 Task: Change the outstanding home mortgage to $600,000.
Action: Mouse moved to (538, 230)
Screenshot: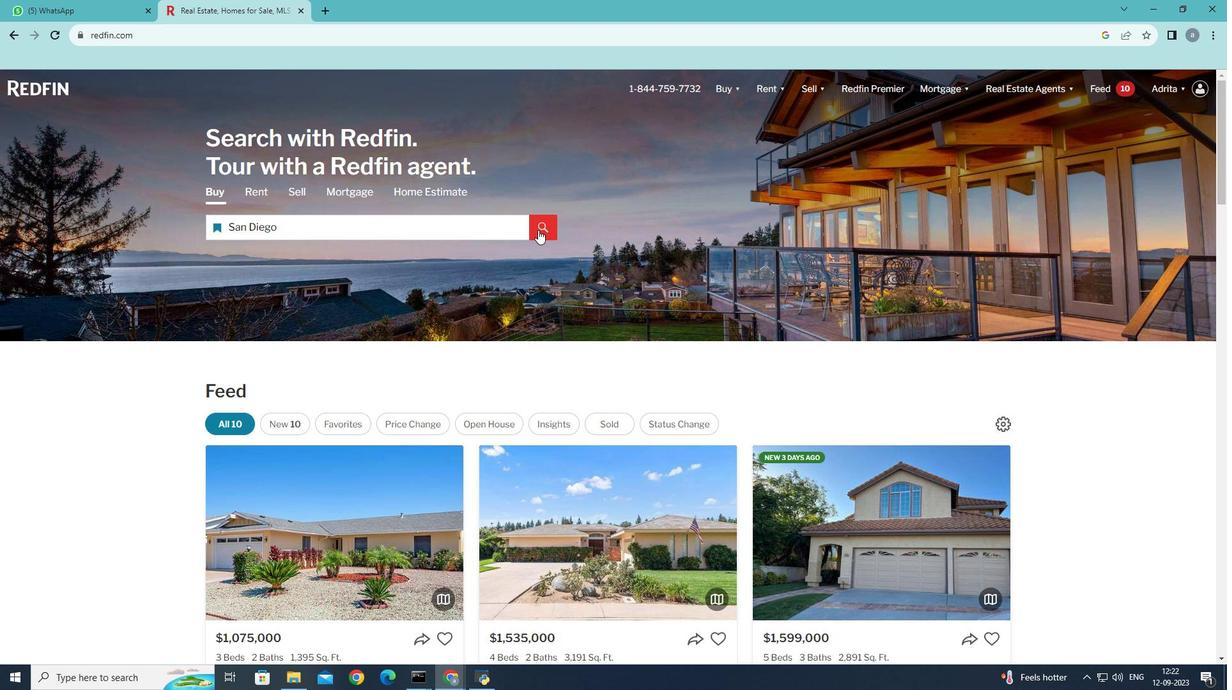 
Action: Mouse pressed left at (538, 230)
Screenshot: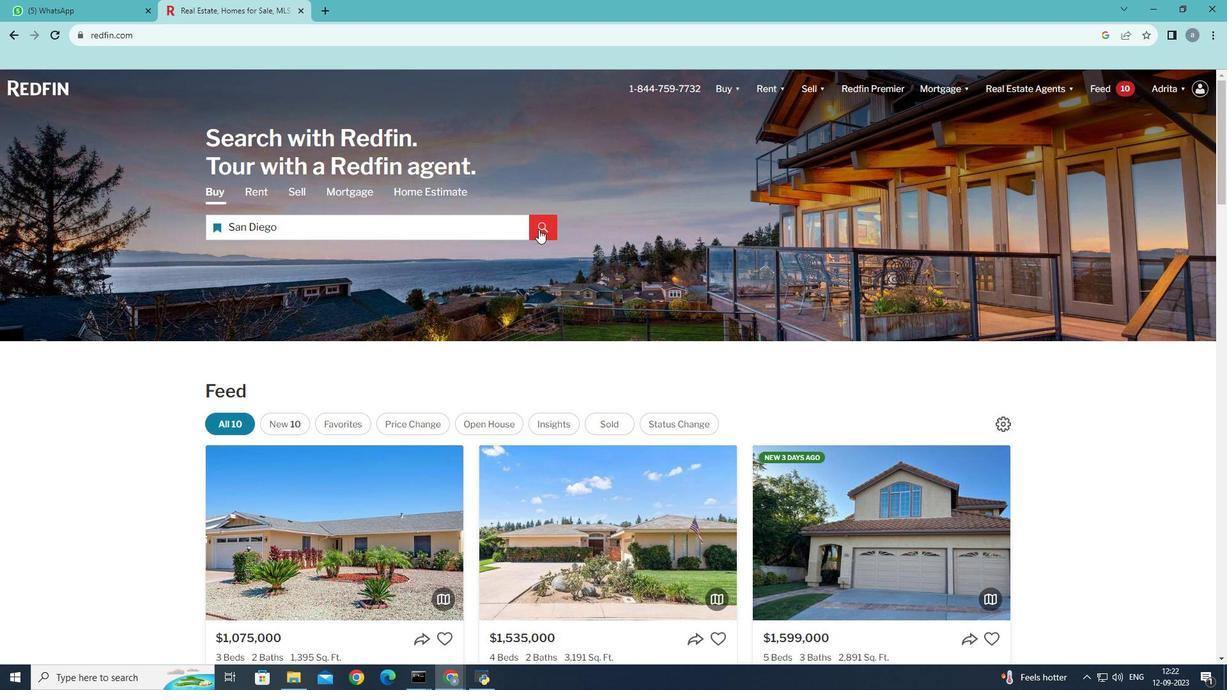 
Action: Mouse moved to (814, 157)
Screenshot: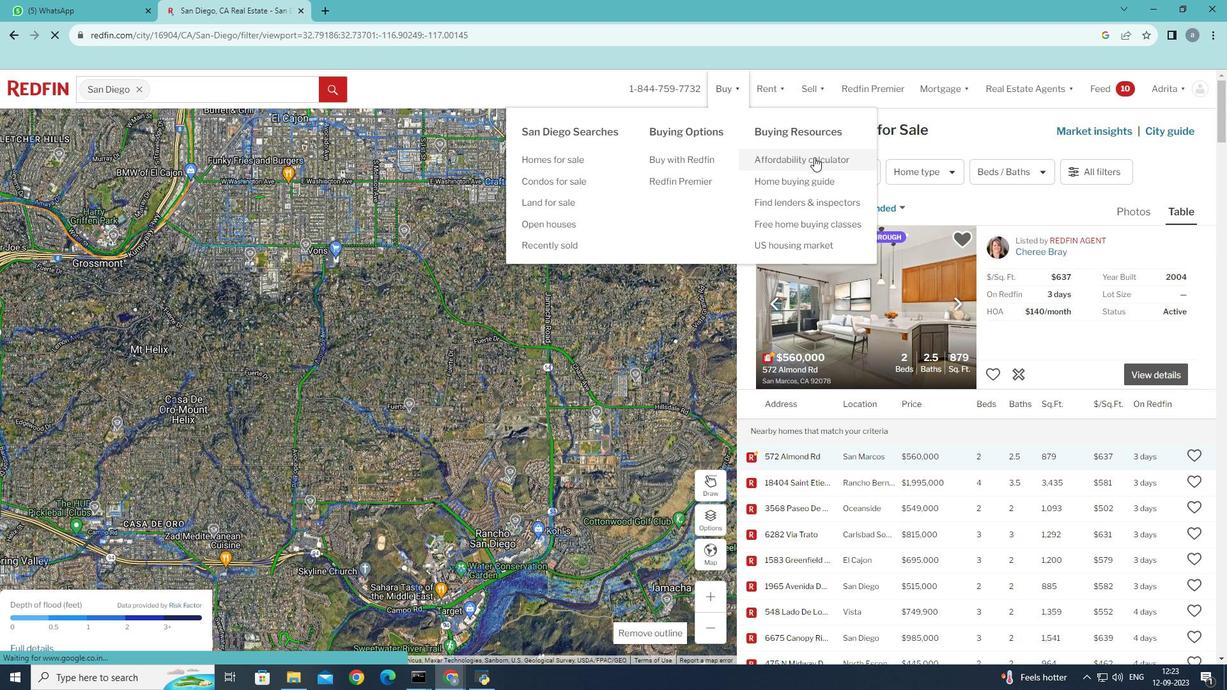 
Action: Mouse pressed left at (814, 157)
Screenshot: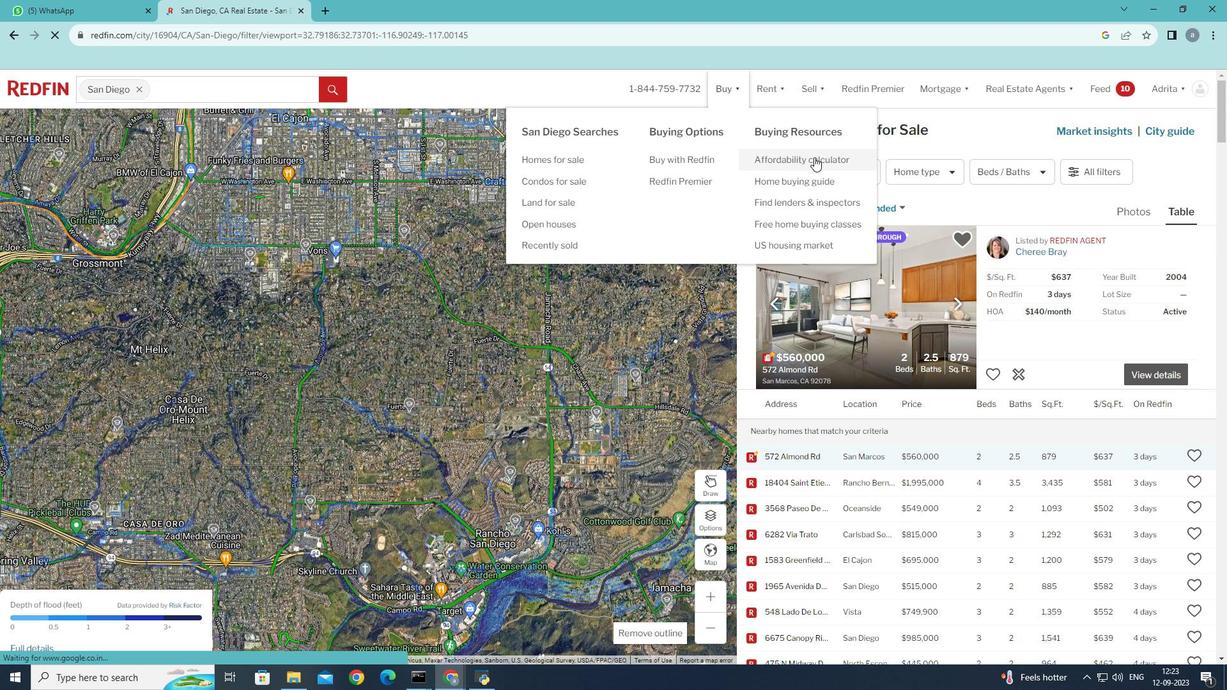 
Action: Mouse moved to (398, 536)
Screenshot: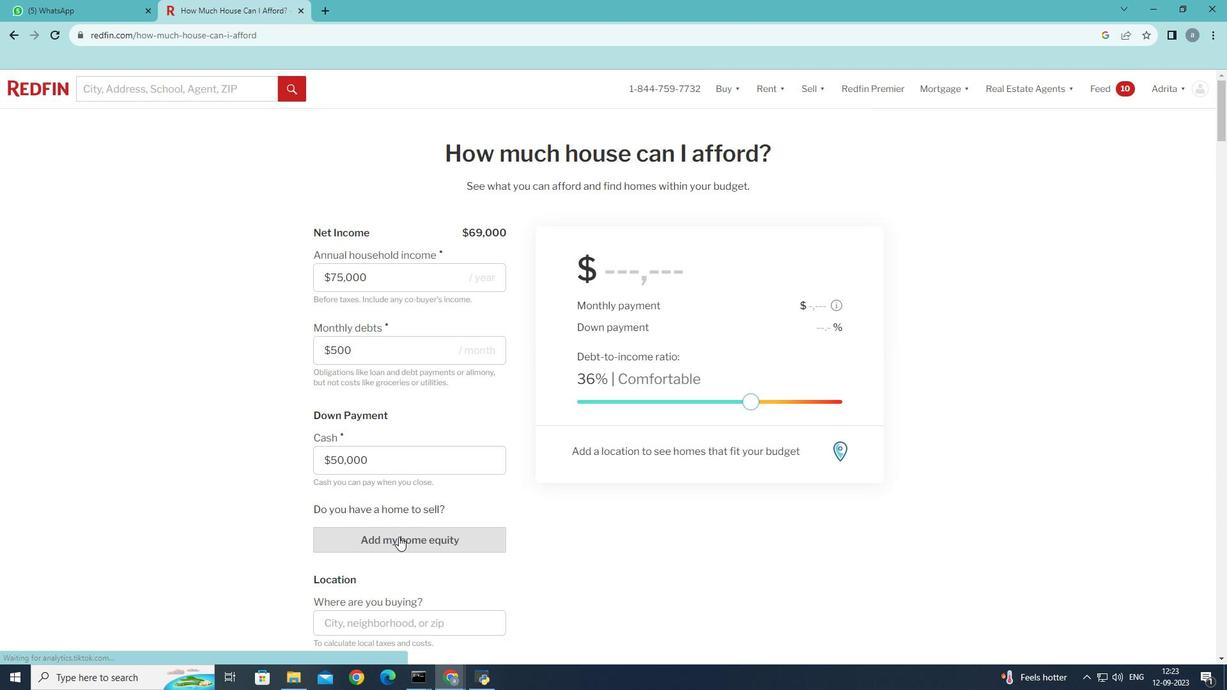 
Action: Mouse pressed left at (398, 536)
Screenshot: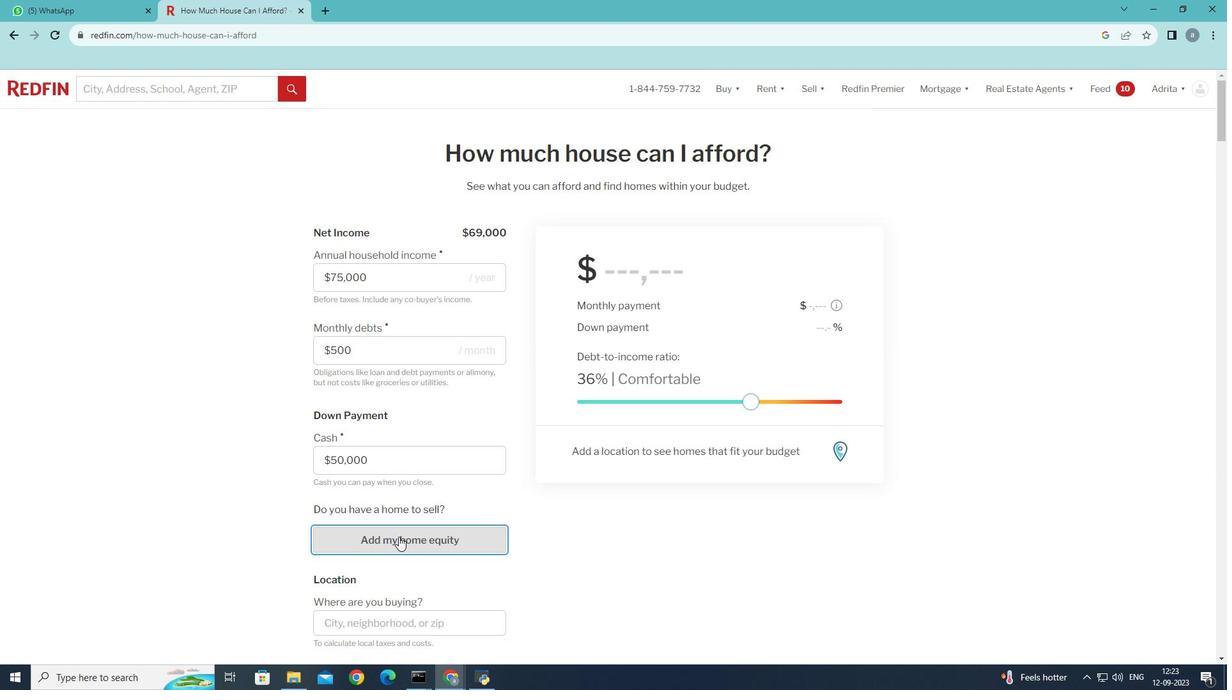 
Action: Mouse moved to (478, 327)
Screenshot: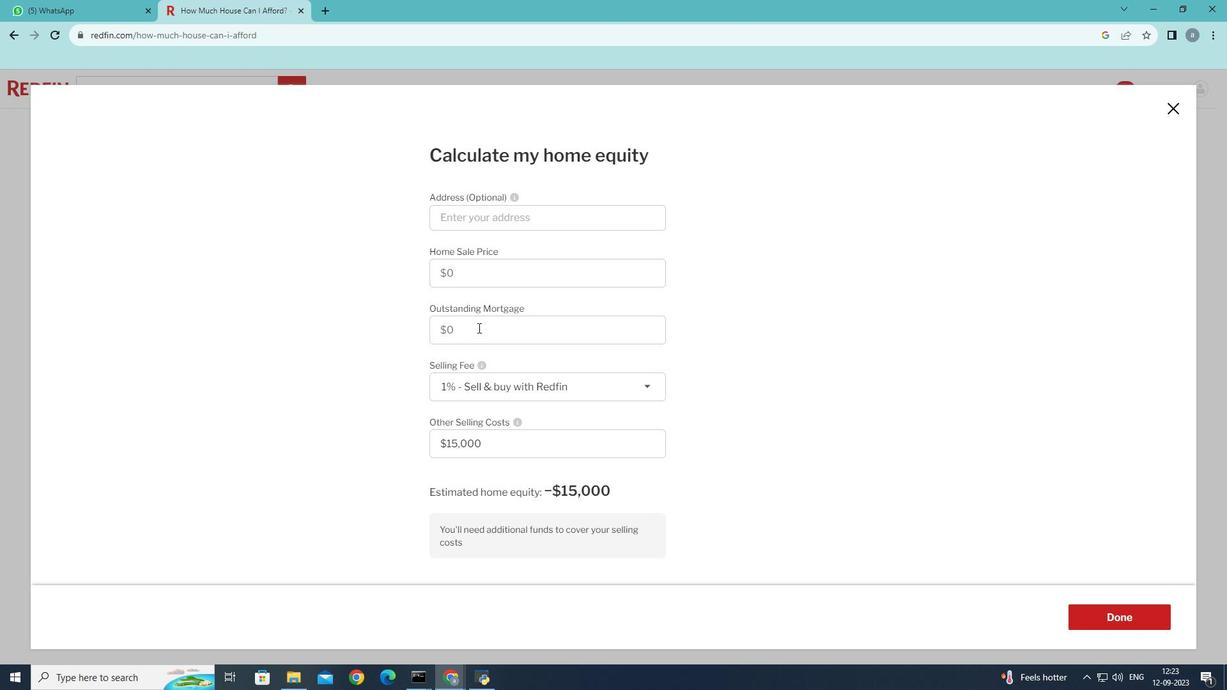 
Action: Mouse pressed left at (478, 327)
Screenshot: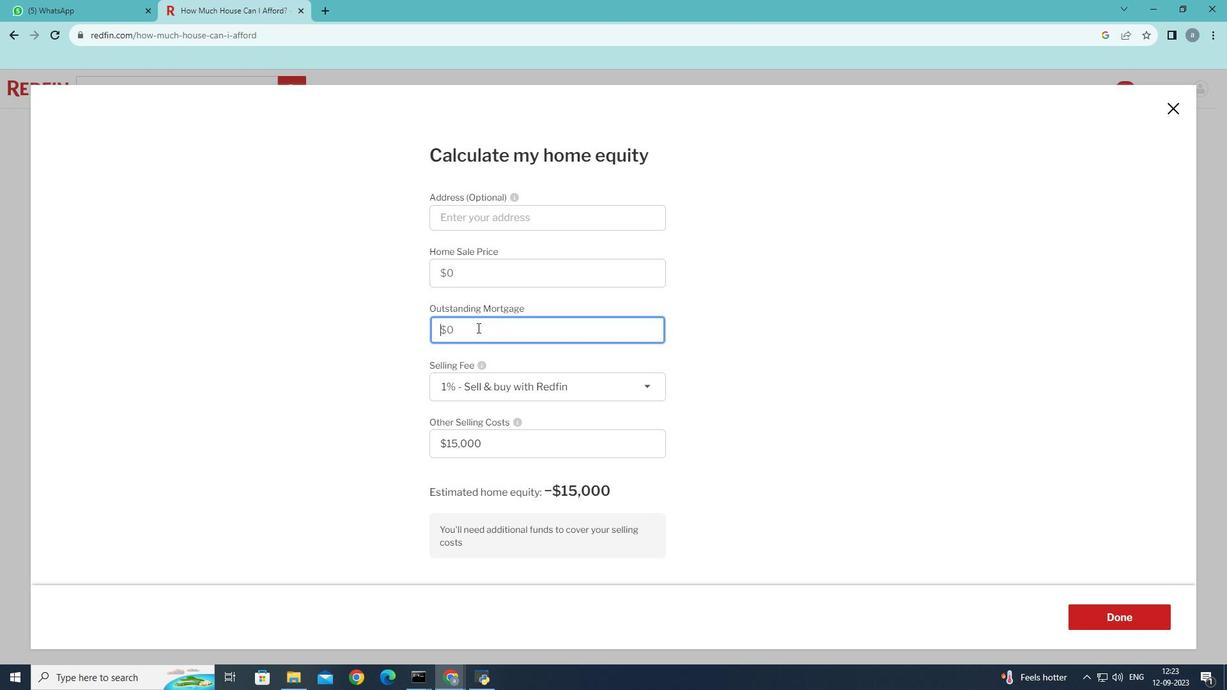 
Action: Mouse moved to (477, 327)
Screenshot: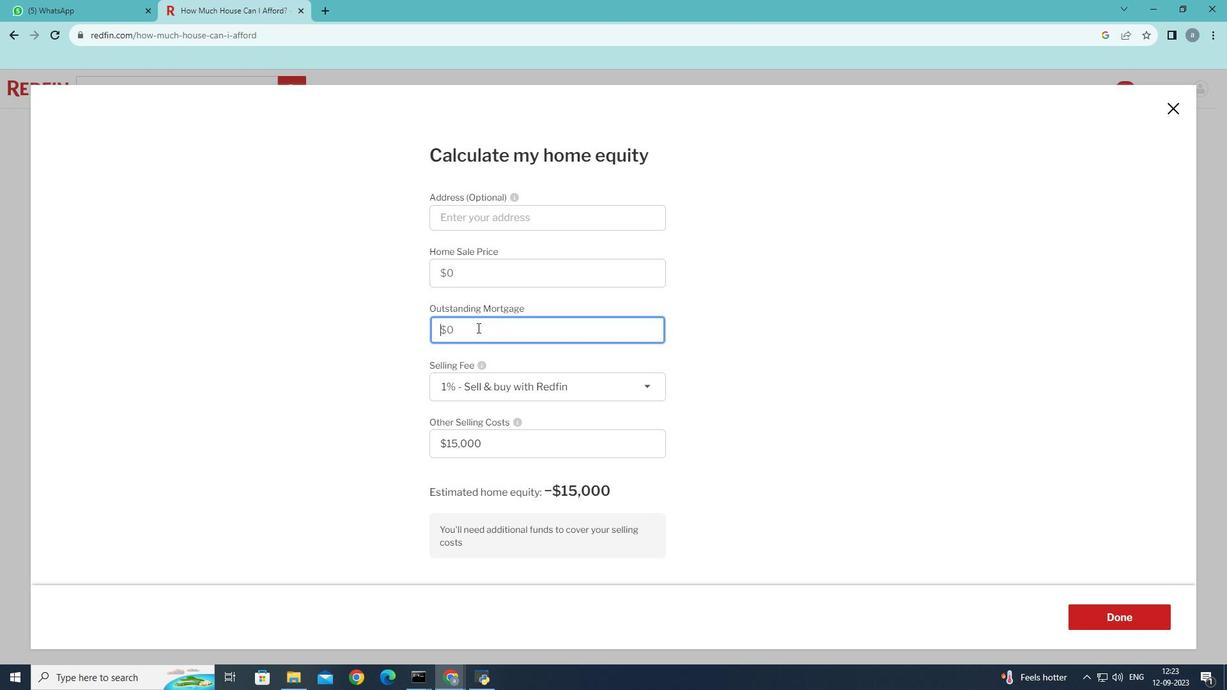
Action: Key pressed 600000
Screenshot: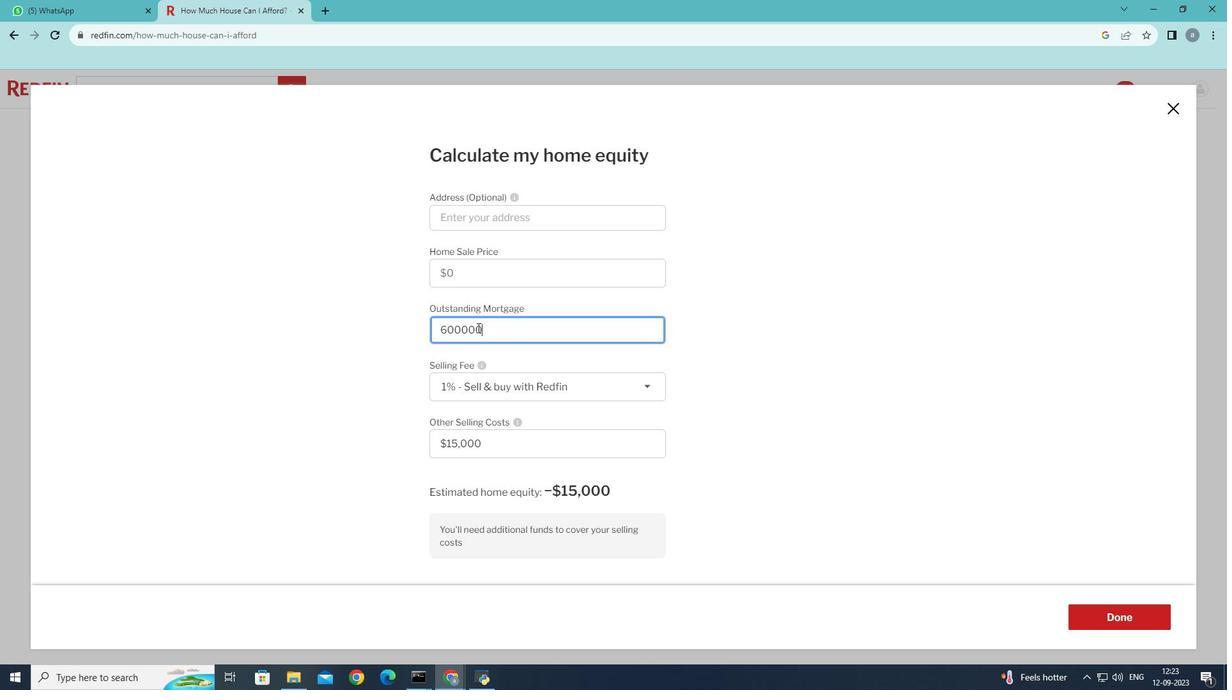 
Action: Mouse moved to (378, 340)
Screenshot: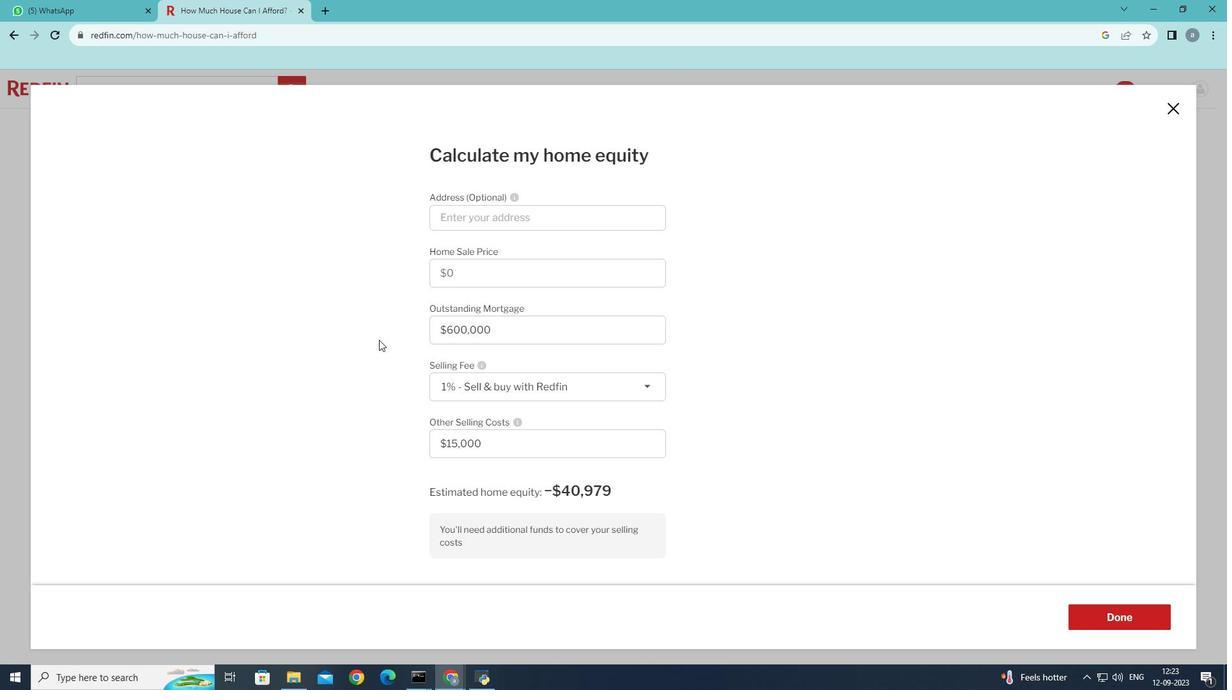 
Action: Mouse pressed left at (378, 340)
Screenshot: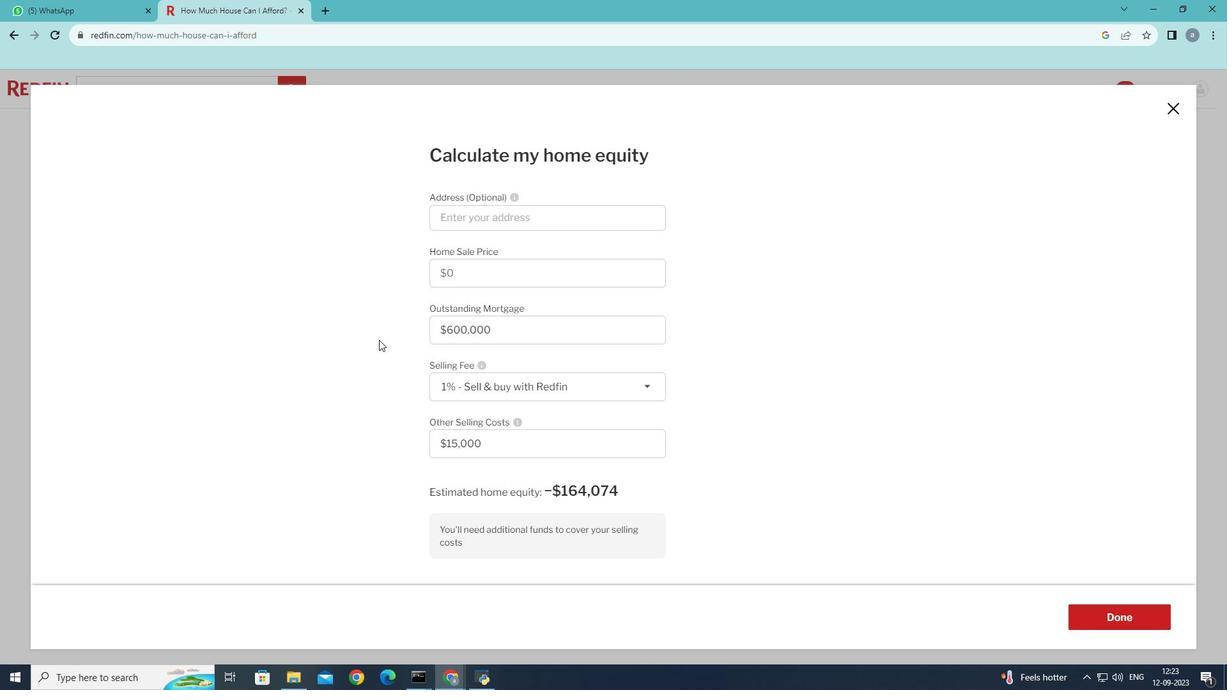 
Action: Mouse moved to (494, 438)
Screenshot: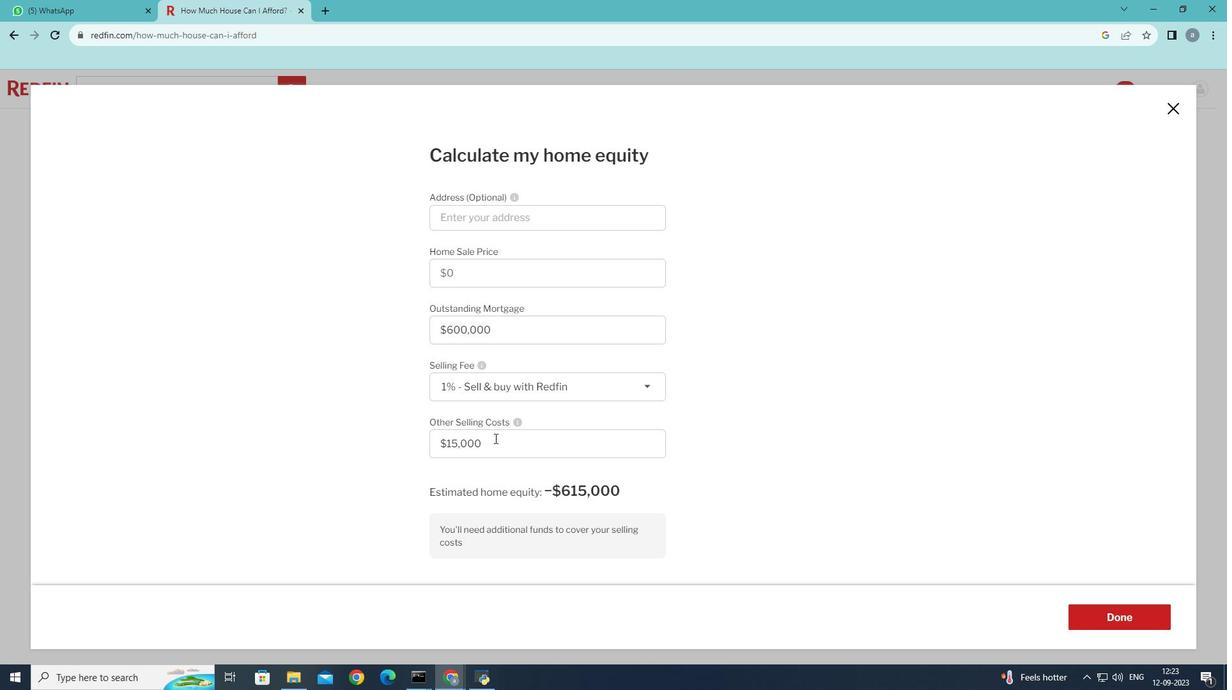 
